 Task: Enable the video filter "Bluescreen video filter" in the video filter module.
Action: Mouse moved to (98, 13)
Screenshot: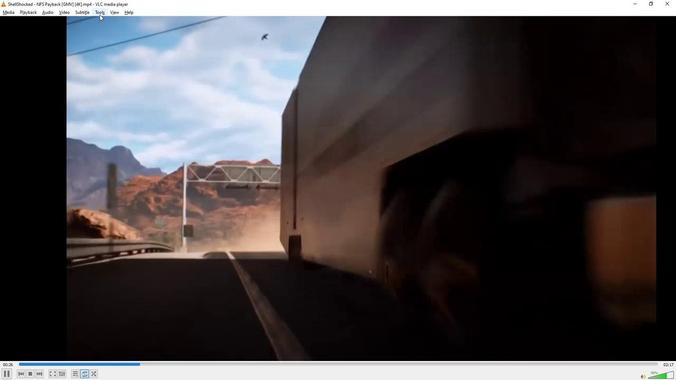 
Action: Mouse pressed left at (98, 13)
Screenshot: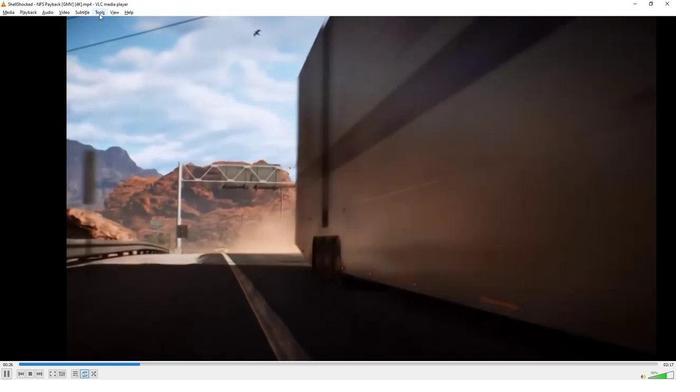 
Action: Mouse moved to (111, 97)
Screenshot: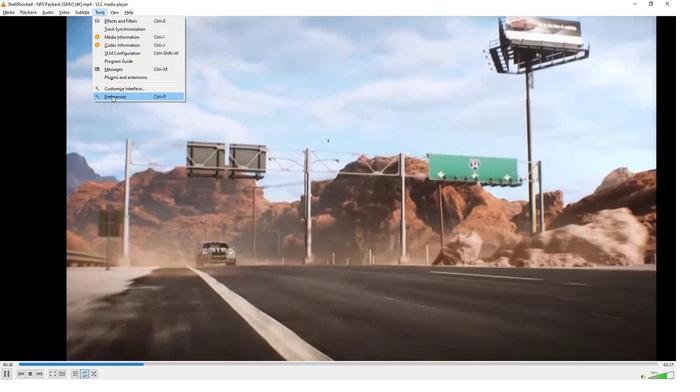 
Action: Mouse pressed left at (111, 97)
Screenshot: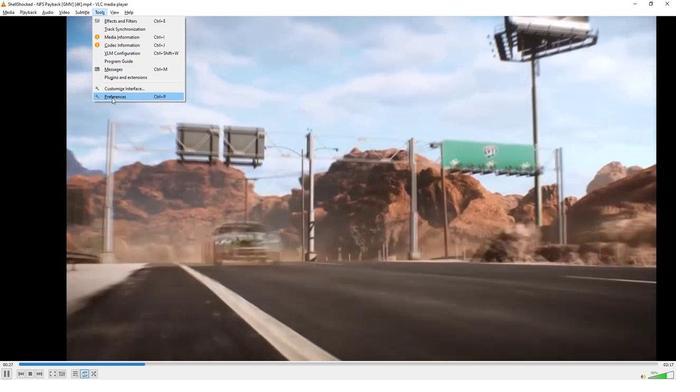 
Action: Mouse moved to (185, 262)
Screenshot: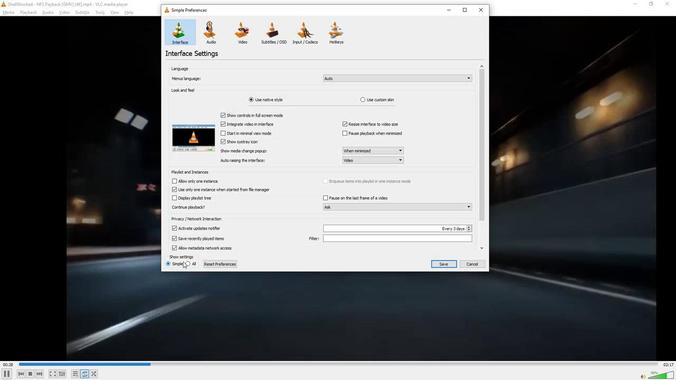 
Action: Mouse pressed left at (185, 262)
Screenshot: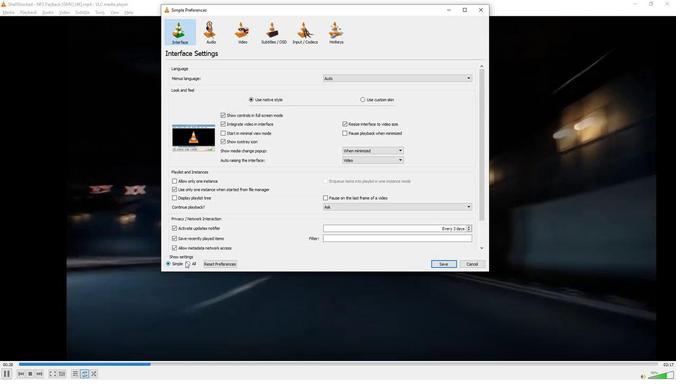
Action: Mouse moved to (190, 194)
Screenshot: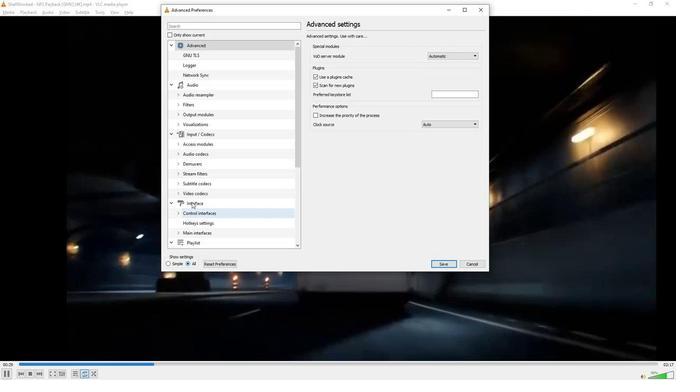 
Action: Mouse scrolled (190, 194) with delta (0, 0)
Screenshot: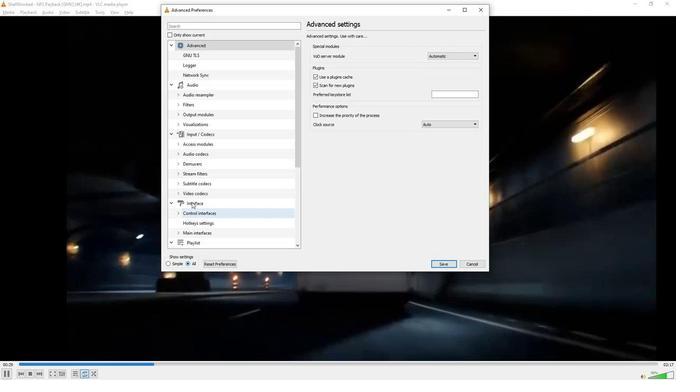 
Action: Mouse moved to (190, 194)
Screenshot: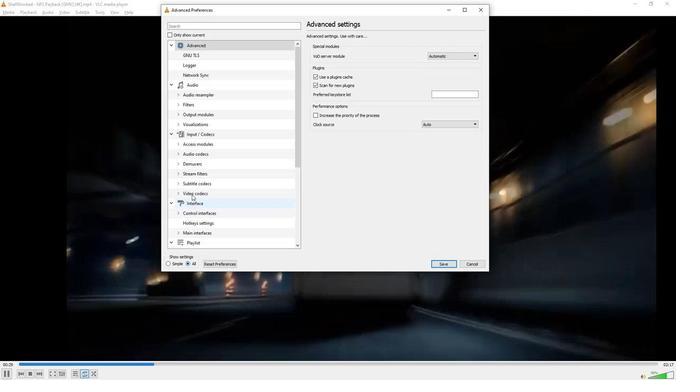 
Action: Mouse scrolled (190, 193) with delta (0, 0)
Screenshot: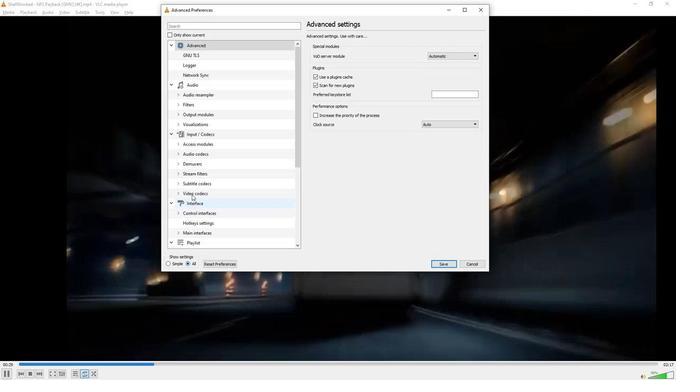 
Action: Mouse moved to (190, 194)
Screenshot: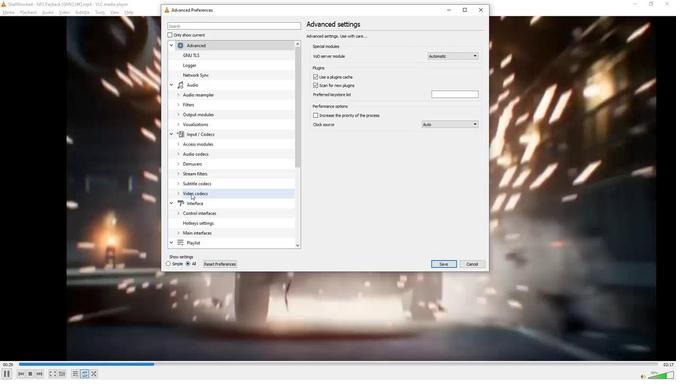 
Action: Mouse scrolled (190, 193) with delta (0, 0)
Screenshot: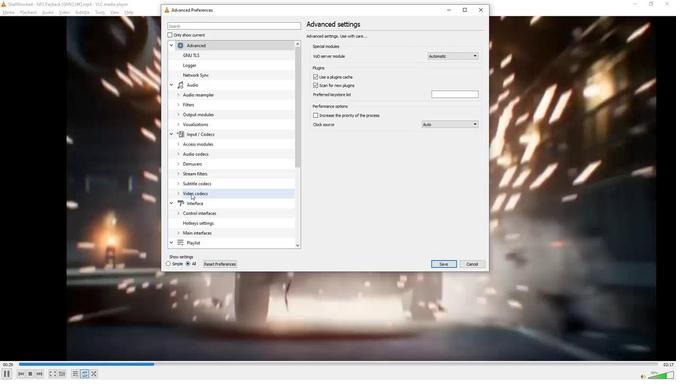 
Action: Mouse scrolled (190, 193) with delta (0, 0)
Screenshot: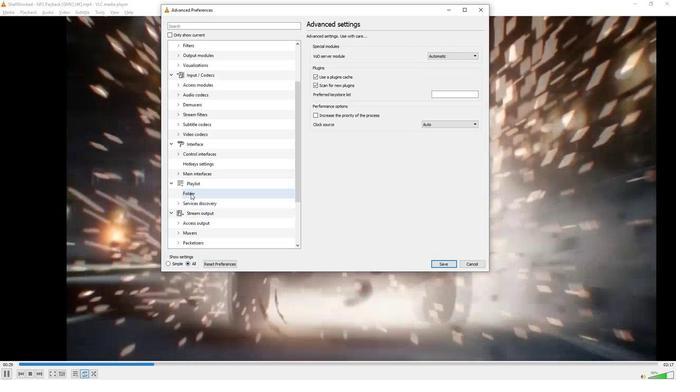 
Action: Mouse scrolled (190, 193) with delta (0, 0)
Screenshot: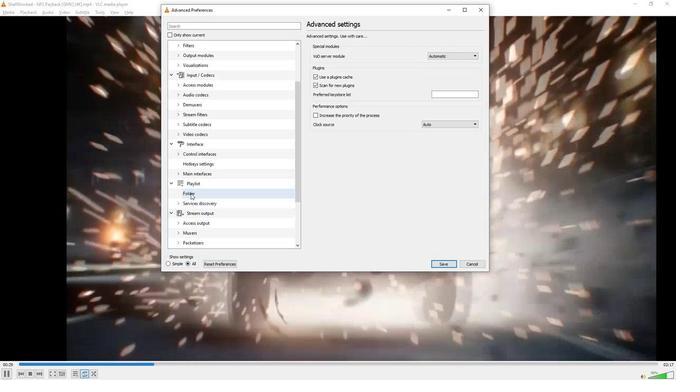 
Action: Mouse scrolled (190, 193) with delta (0, 0)
Screenshot: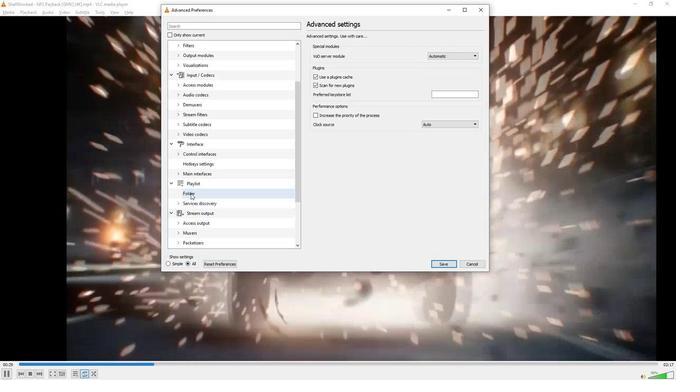
Action: Mouse scrolled (190, 193) with delta (0, 0)
Screenshot: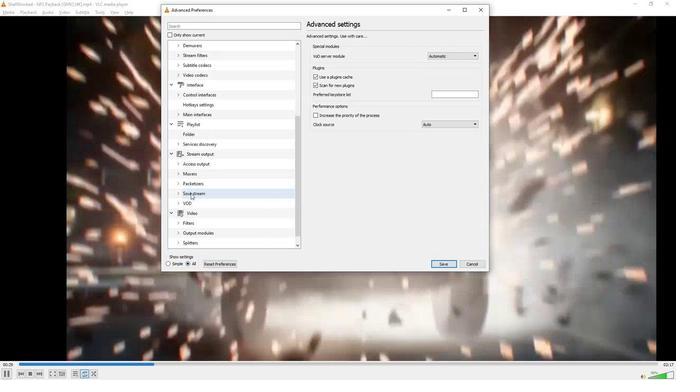 
Action: Mouse scrolled (190, 193) with delta (0, 0)
Screenshot: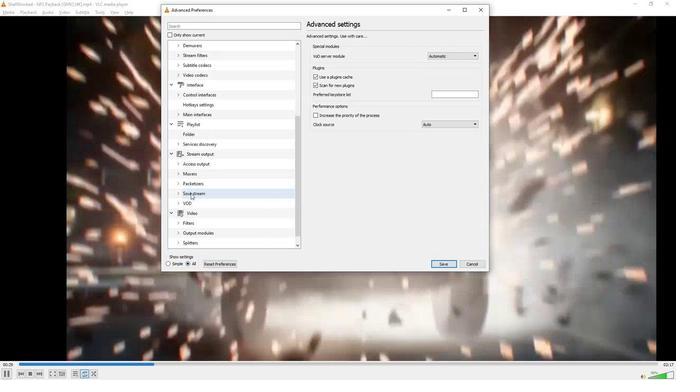 
Action: Mouse moved to (188, 212)
Screenshot: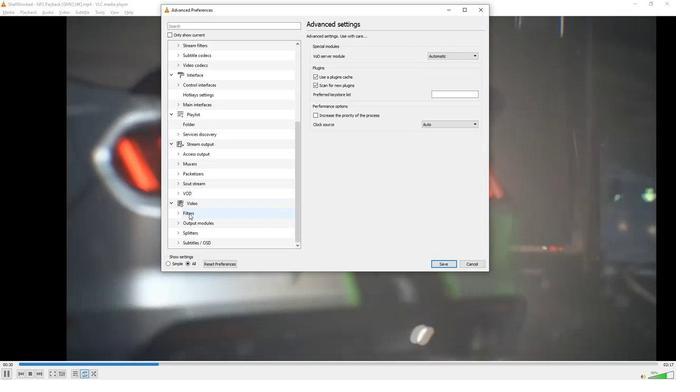 
Action: Mouse pressed left at (188, 212)
Screenshot: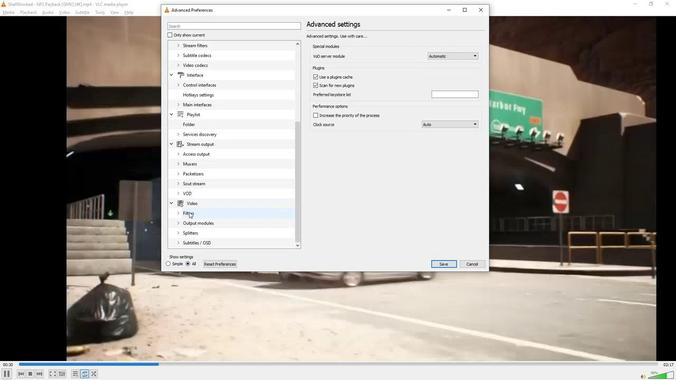 
Action: Mouse moved to (315, 189)
Screenshot: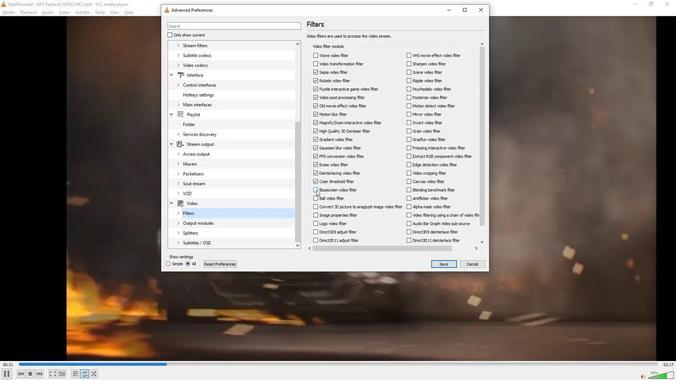 
Action: Mouse pressed left at (315, 189)
Screenshot: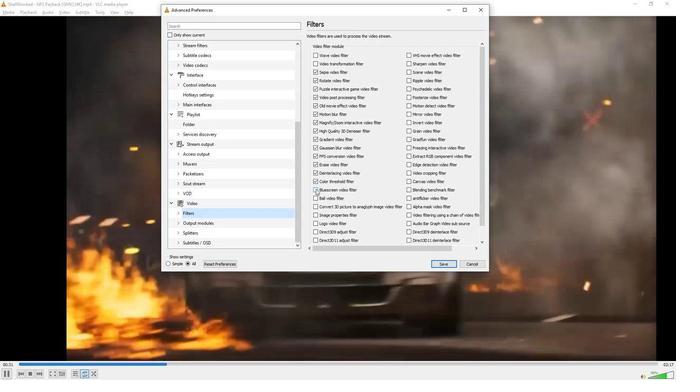 
Action: Mouse moved to (289, 210)
Screenshot: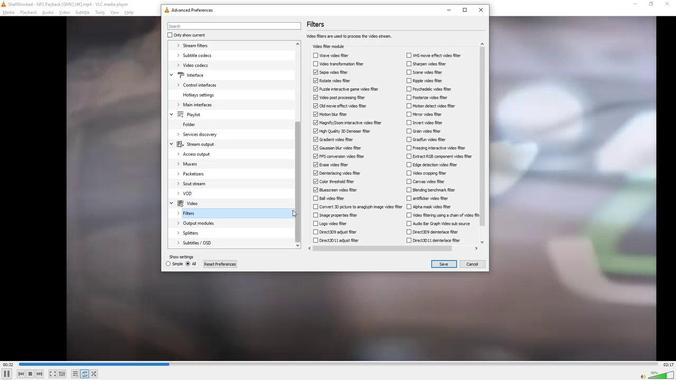 
